 Task: Look for products with raspberry flavor.
Action: Mouse pressed left at (19, 124)
Screenshot: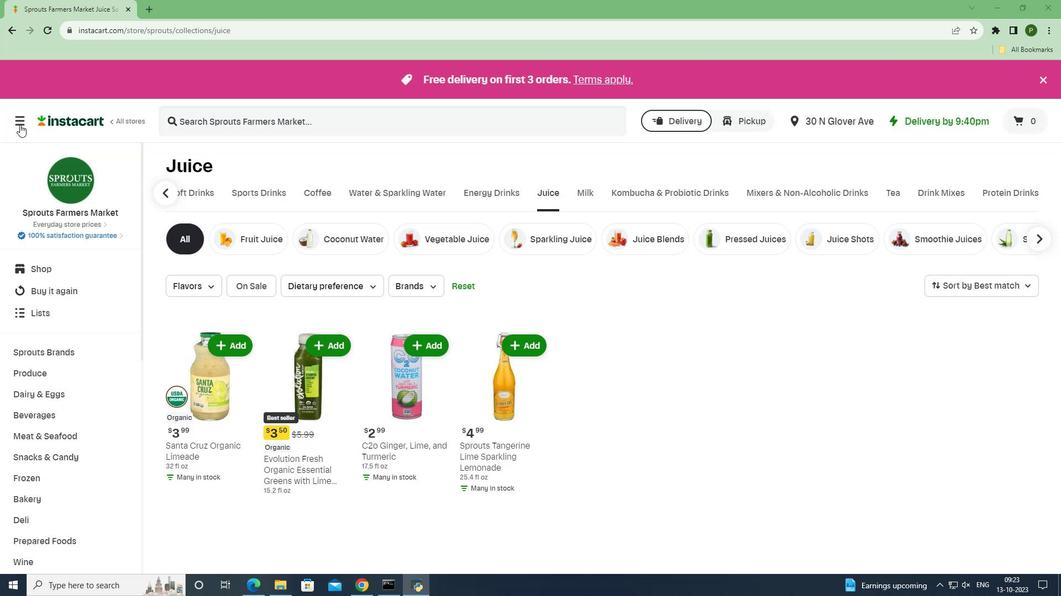 
Action: Mouse moved to (32, 294)
Screenshot: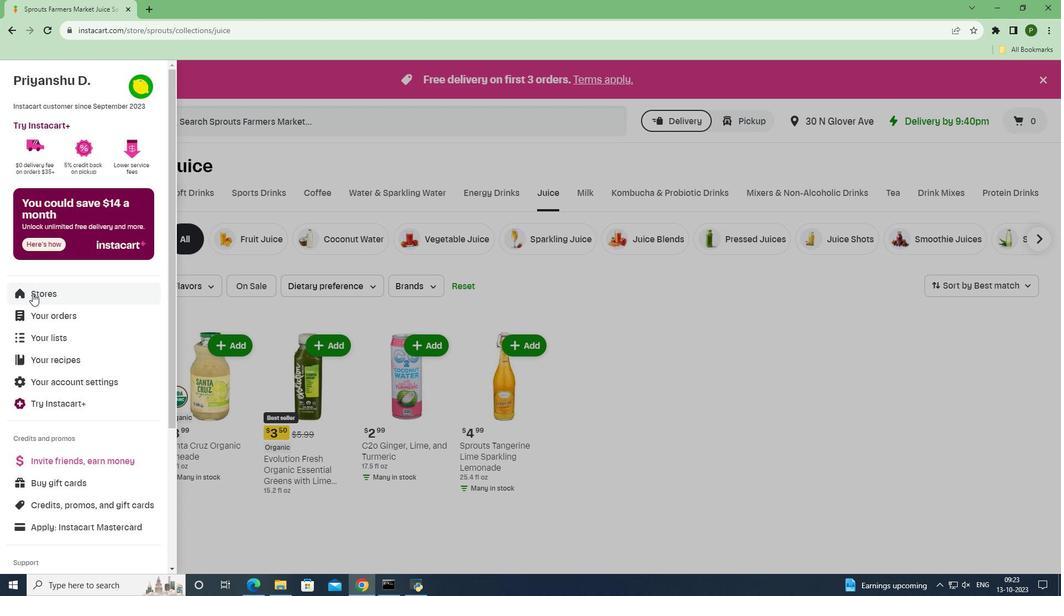 
Action: Mouse pressed left at (32, 294)
Screenshot: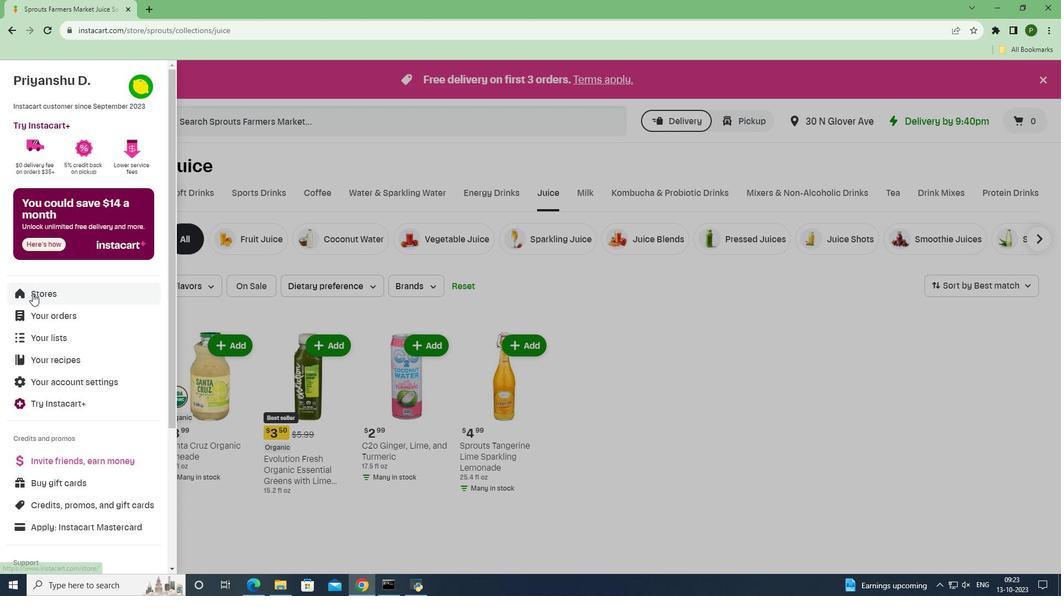 
Action: Mouse moved to (257, 132)
Screenshot: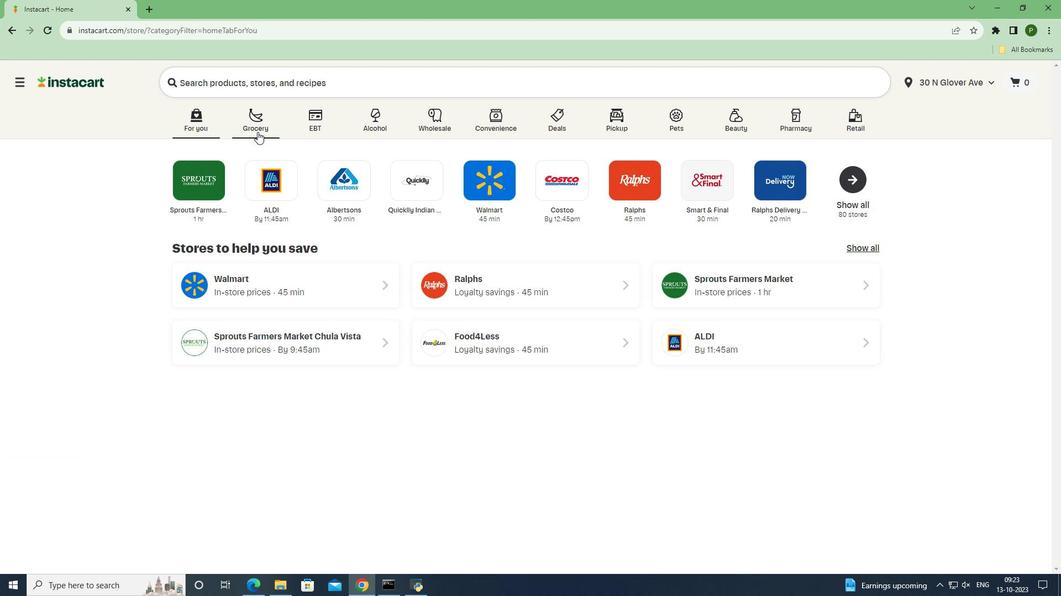 
Action: Mouse pressed left at (257, 132)
Screenshot: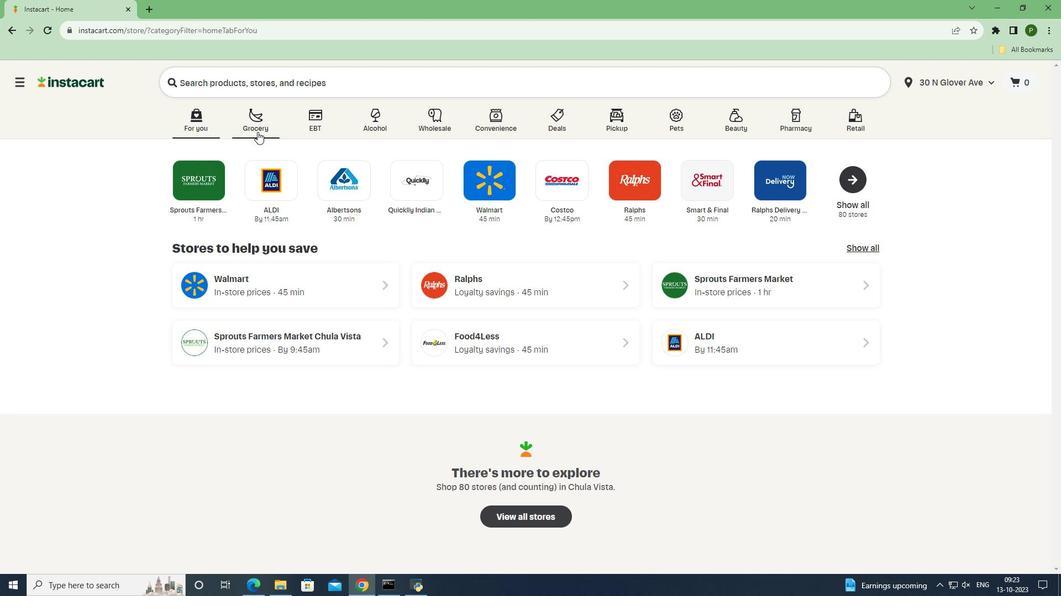 
Action: Mouse moved to (671, 252)
Screenshot: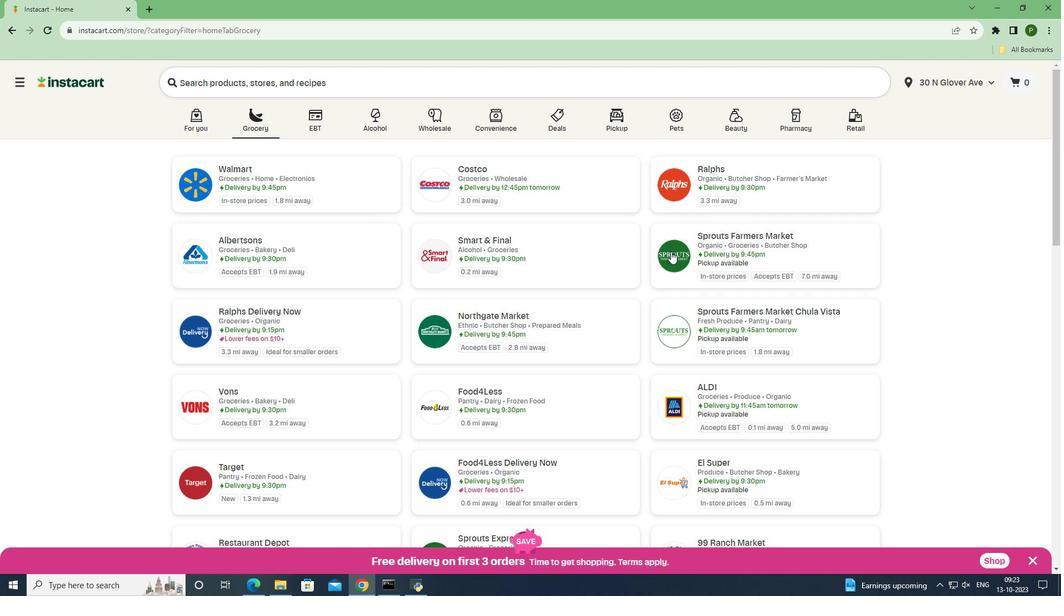 
Action: Mouse pressed left at (671, 252)
Screenshot: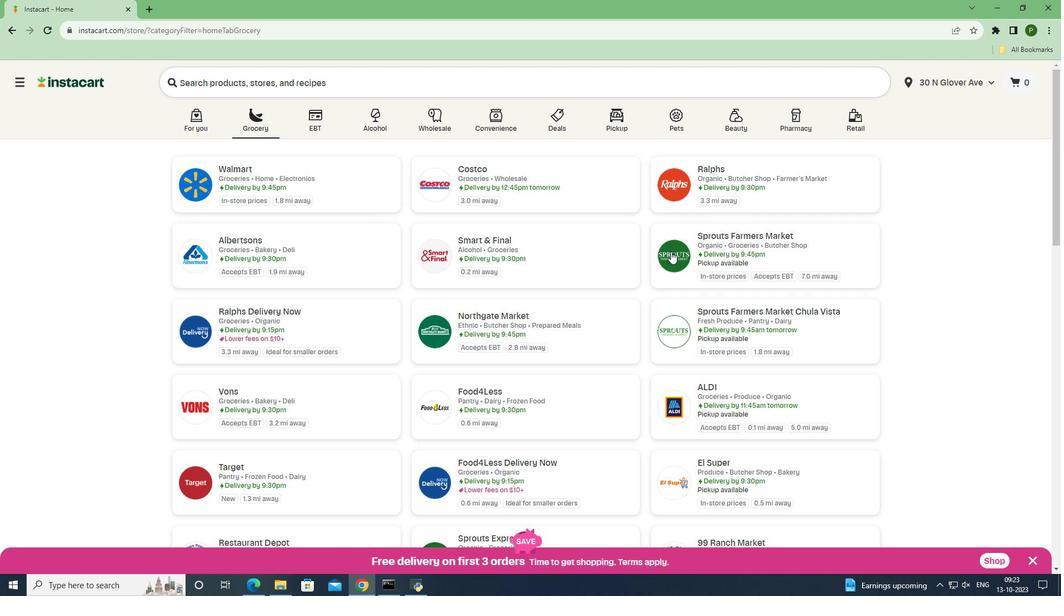 
Action: Mouse moved to (94, 416)
Screenshot: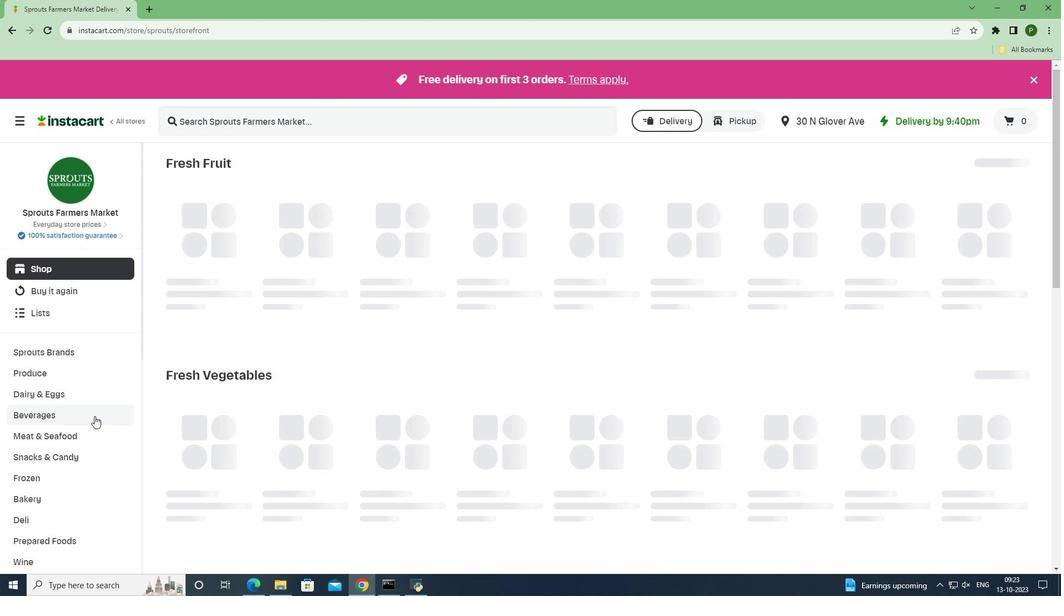 
Action: Mouse pressed left at (94, 416)
Screenshot: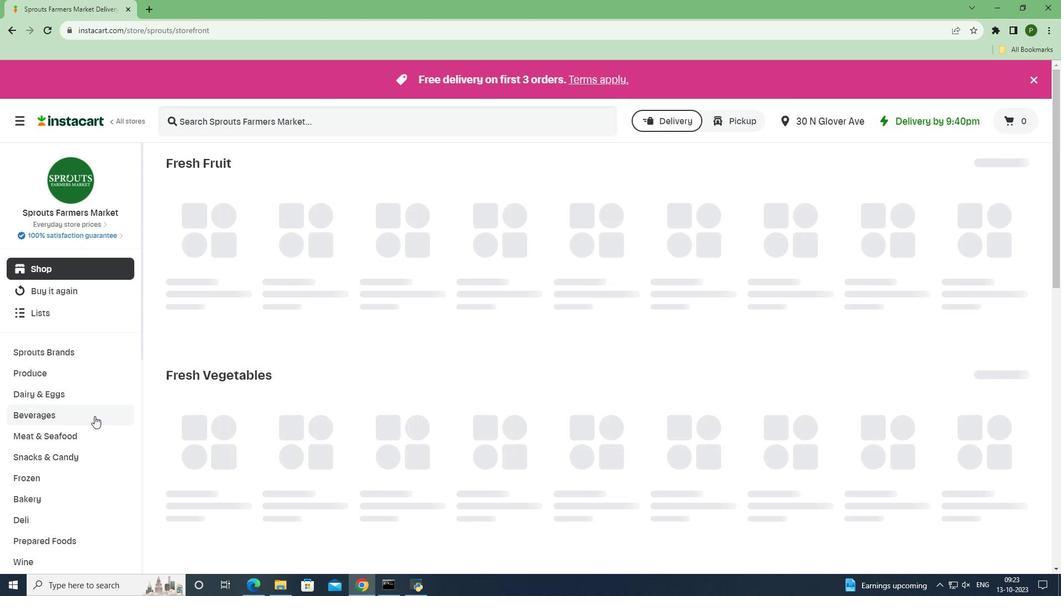
Action: Mouse moved to (613, 198)
Screenshot: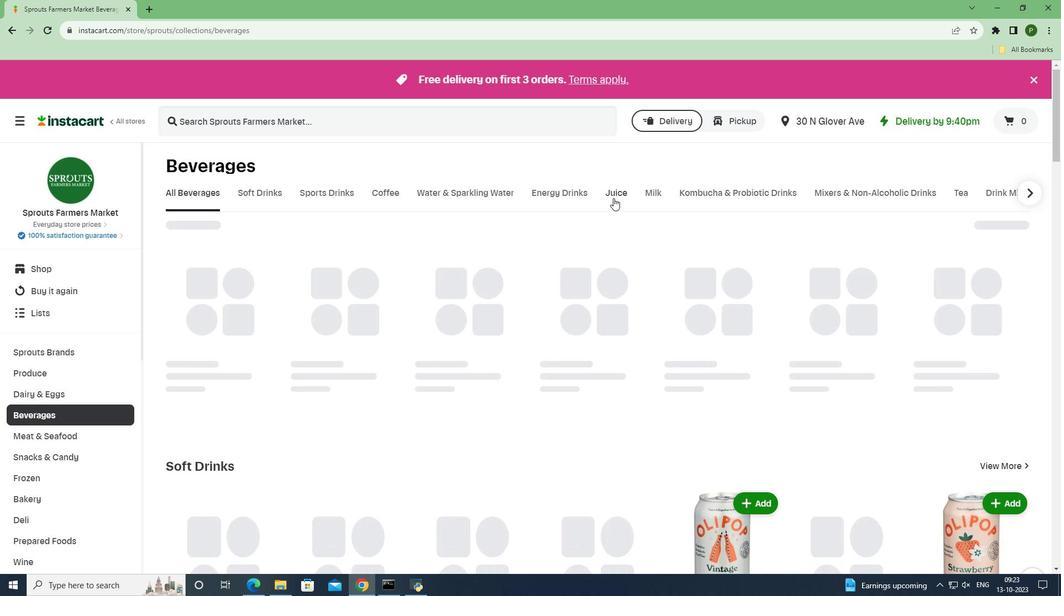 
Action: Mouse pressed left at (613, 198)
Screenshot: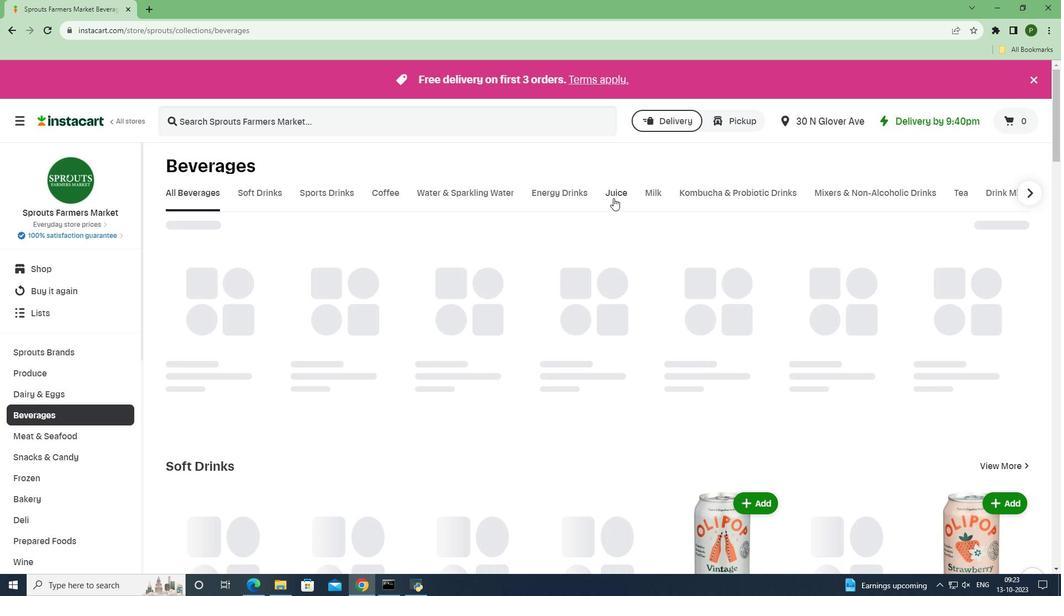 
Action: Mouse moved to (187, 286)
Screenshot: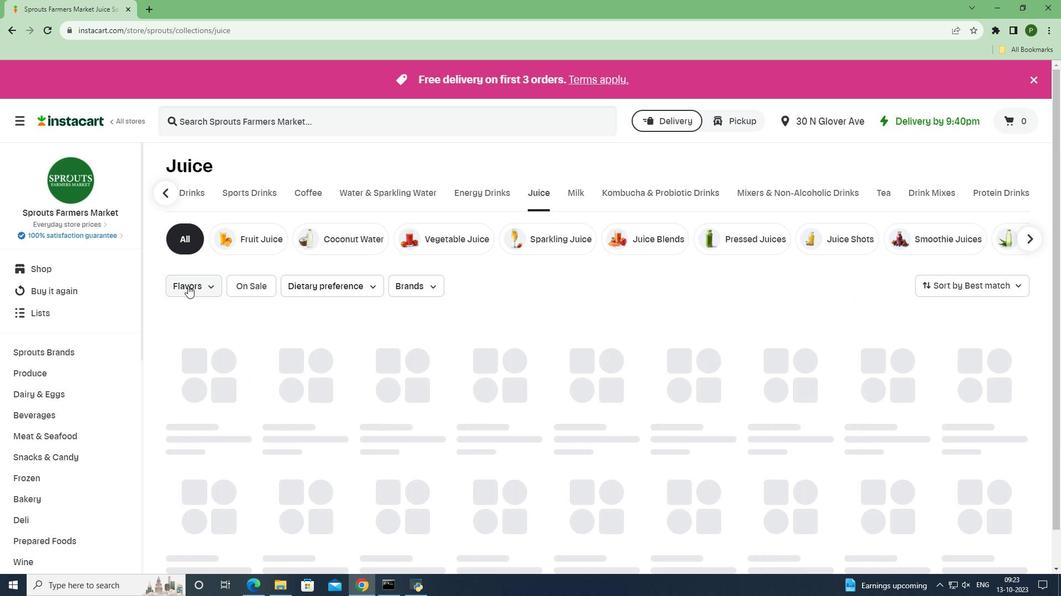 
Action: Mouse pressed left at (187, 286)
Screenshot: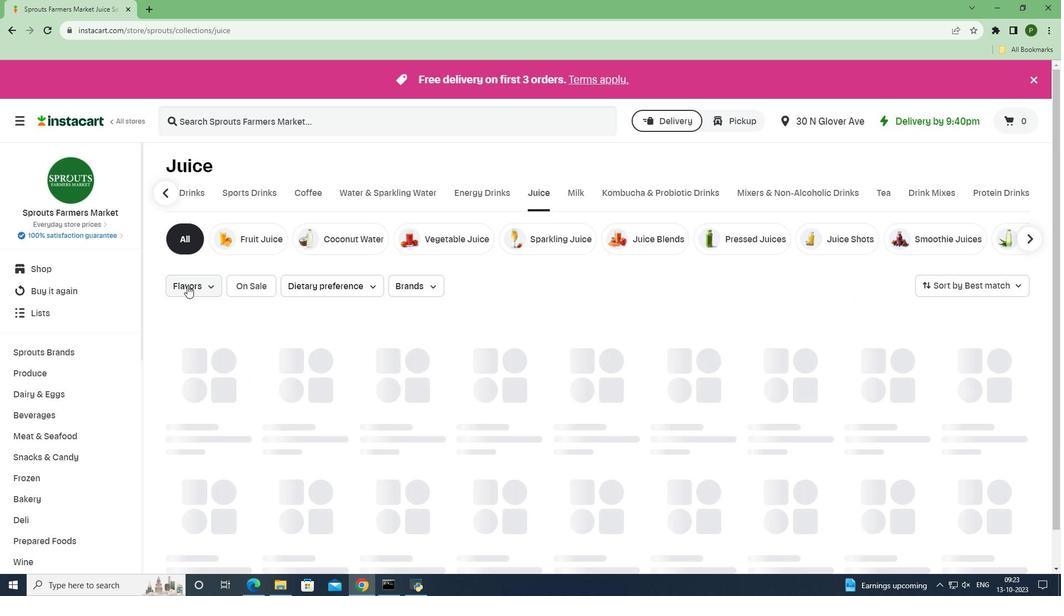 
Action: Mouse moved to (240, 366)
Screenshot: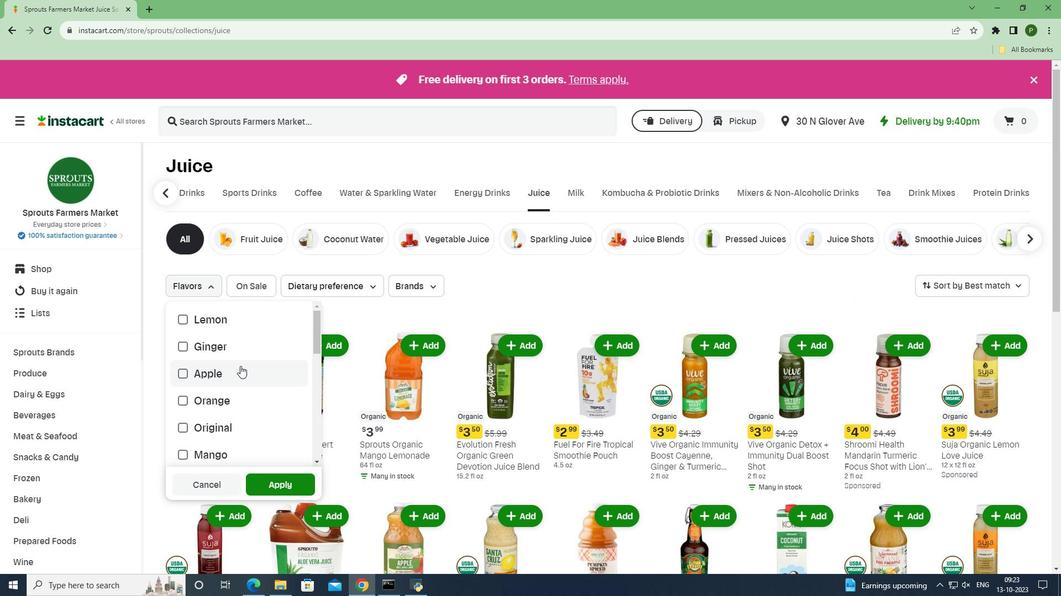 
Action: Mouse scrolled (240, 365) with delta (0, 0)
Screenshot: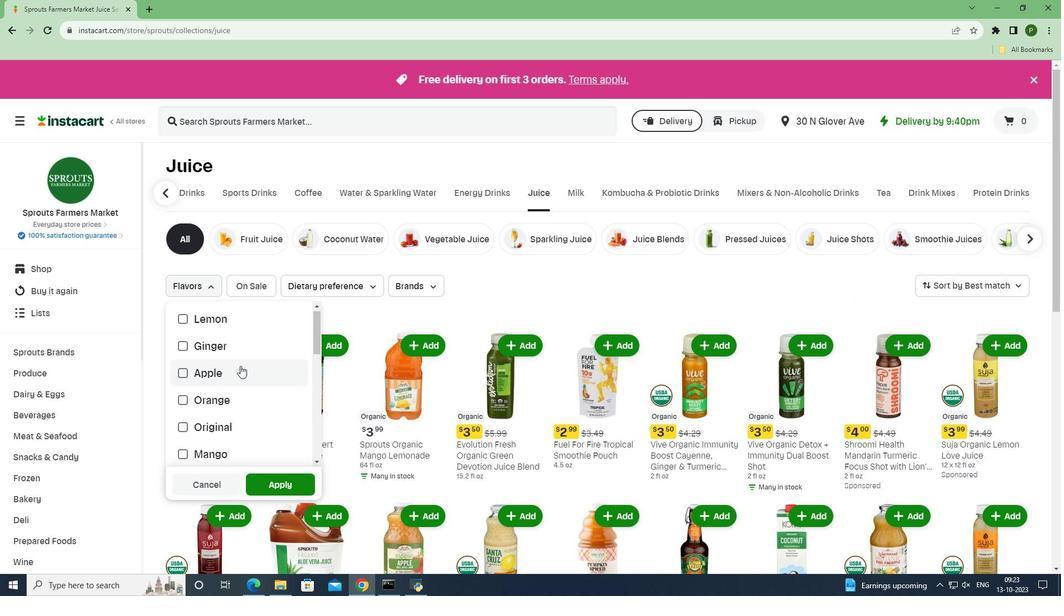 
Action: Mouse scrolled (240, 365) with delta (0, 0)
Screenshot: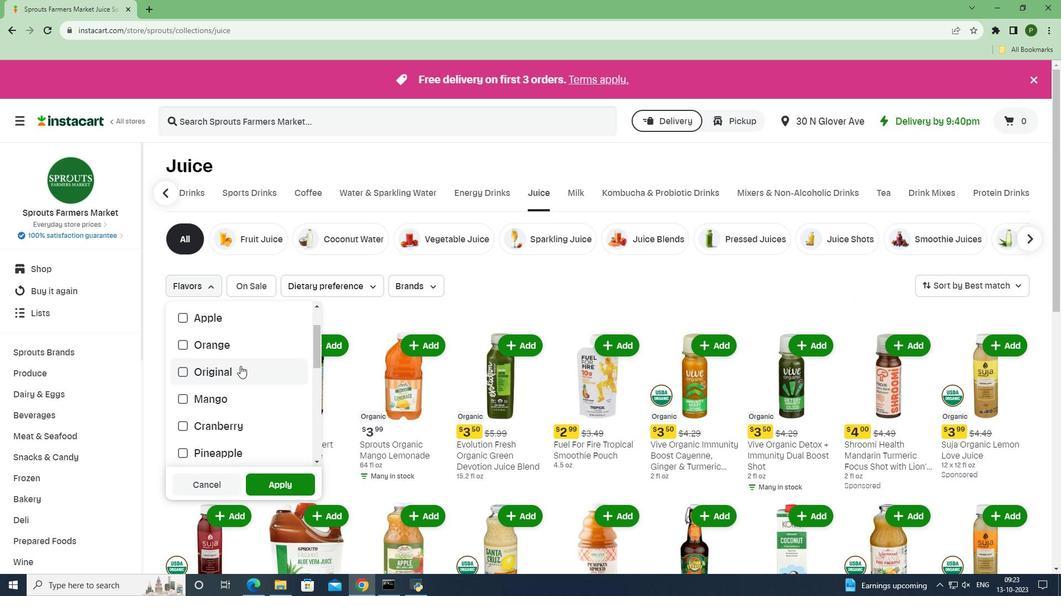 
Action: Mouse moved to (242, 366)
Screenshot: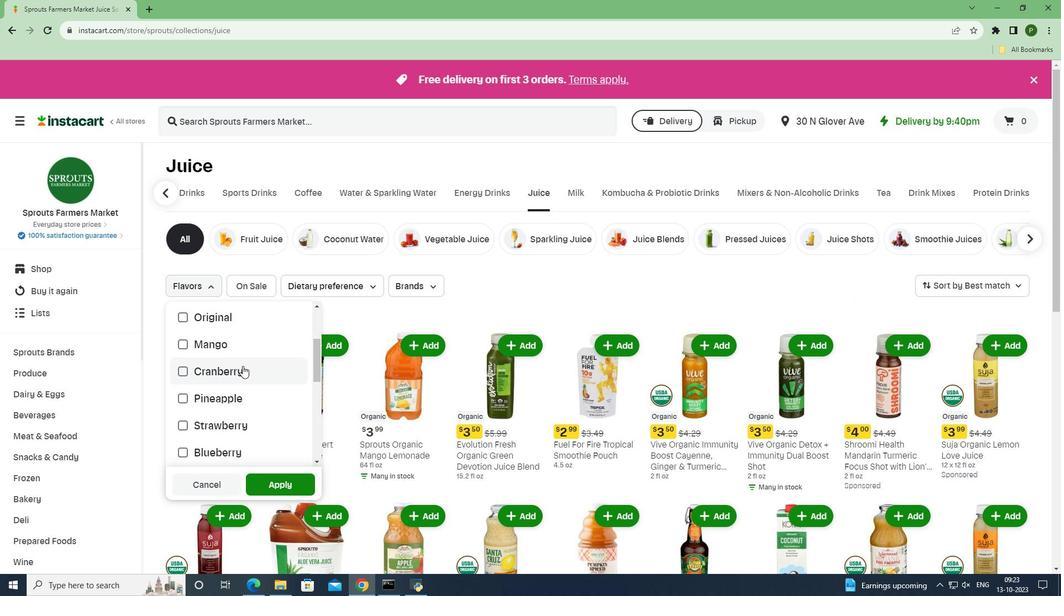 
Action: Mouse scrolled (242, 365) with delta (0, 0)
Screenshot: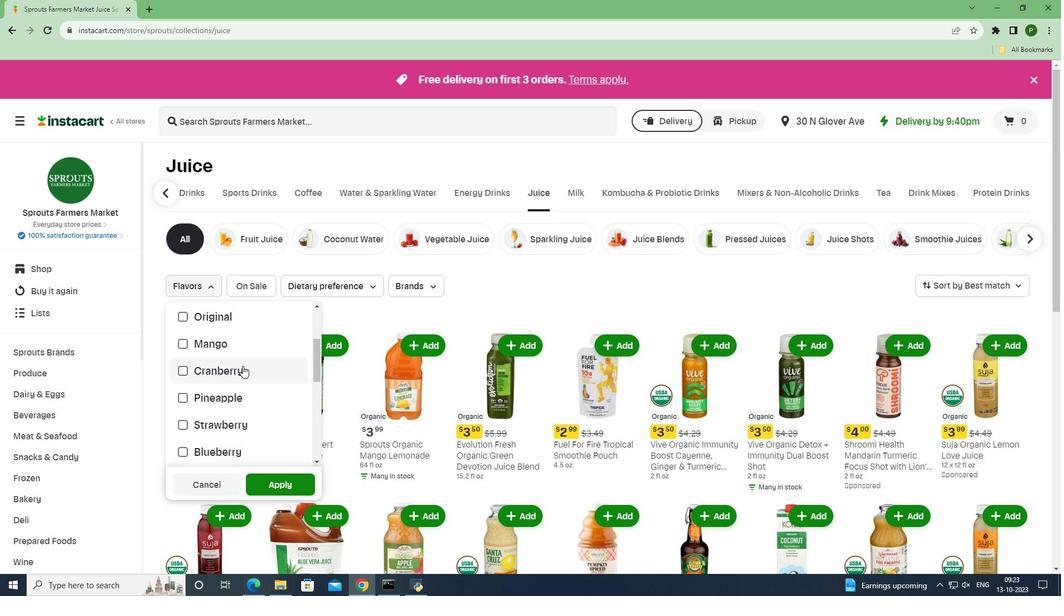 
Action: Mouse scrolled (242, 365) with delta (0, 0)
Screenshot: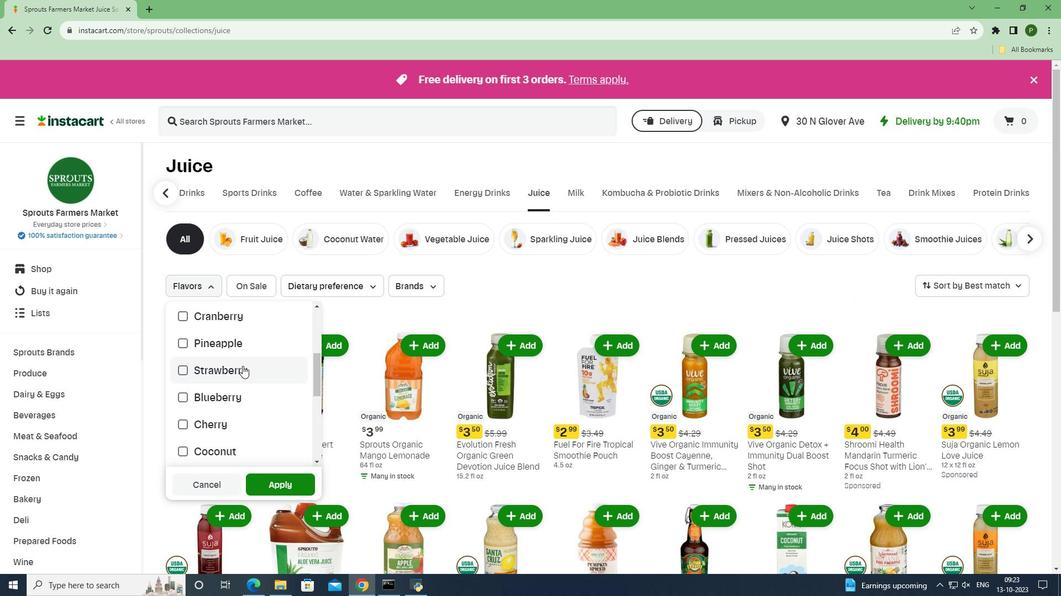 
Action: Mouse scrolled (242, 365) with delta (0, 0)
Screenshot: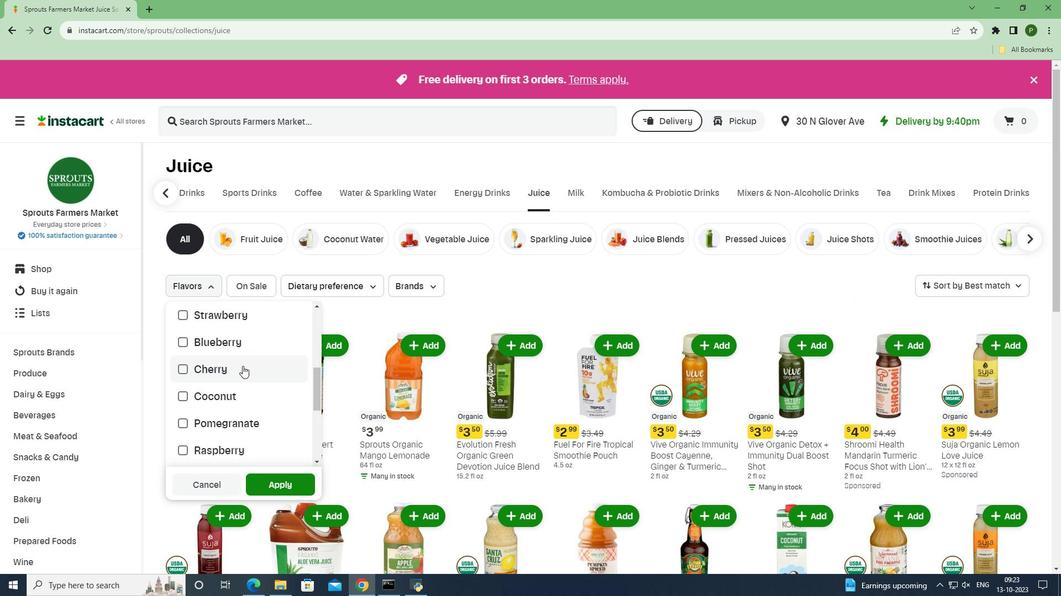 
Action: Mouse moved to (229, 392)
Screenshot: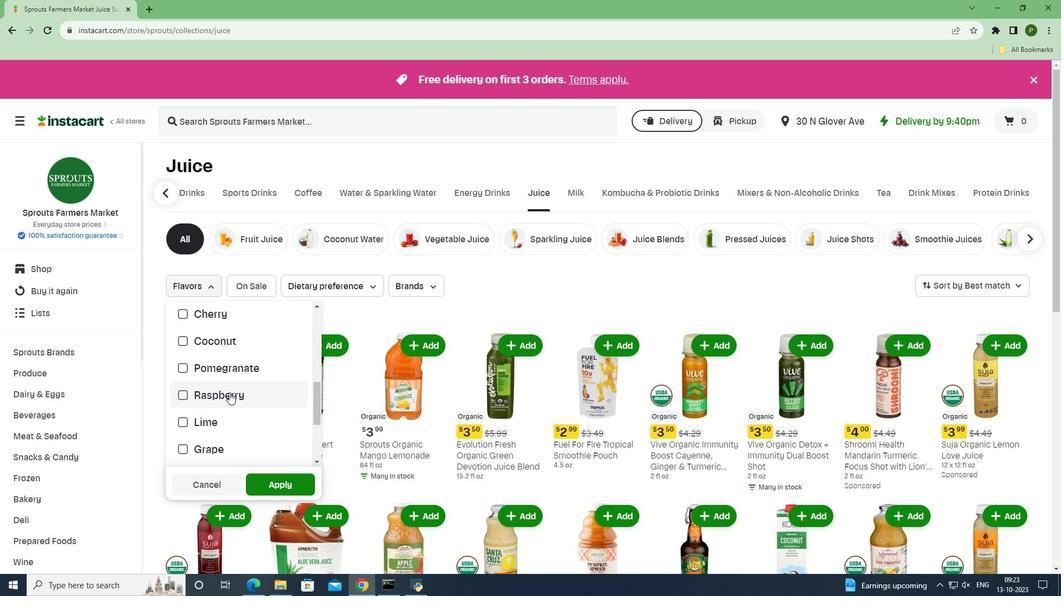 
Action: Mouse pressed left at (229, 392)
Screenshot: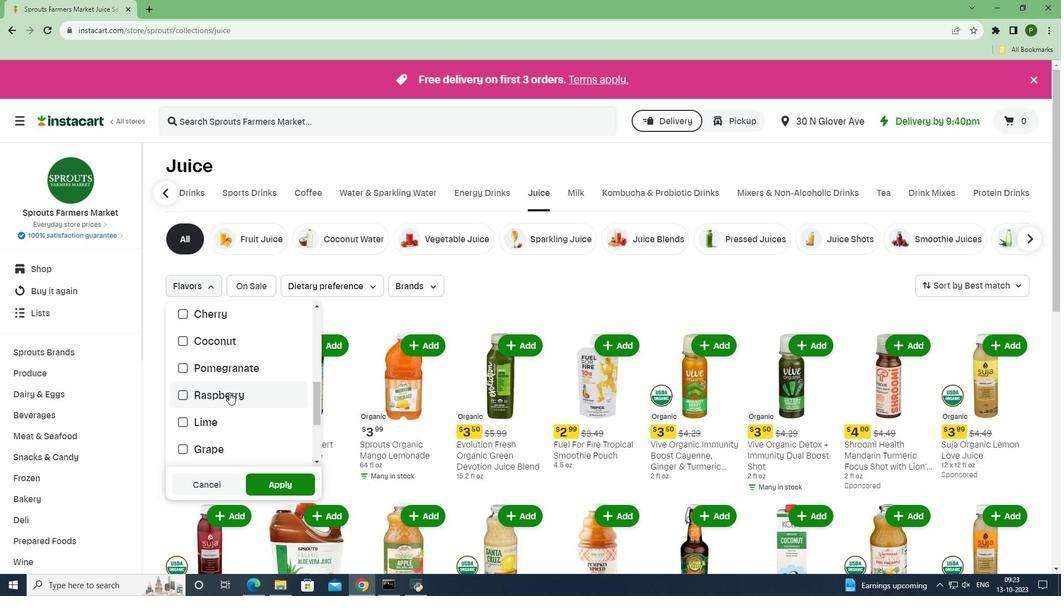 
Action: Mouse moved to (277, 478)
Screenshot: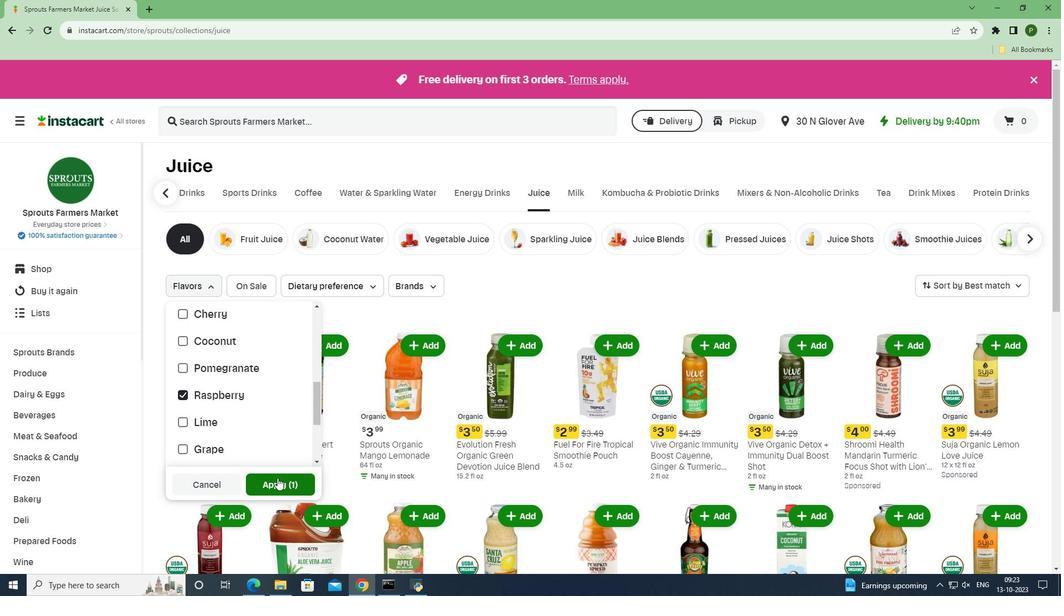 
Action: Mouse pressed left at (277, 478)
Screenshot: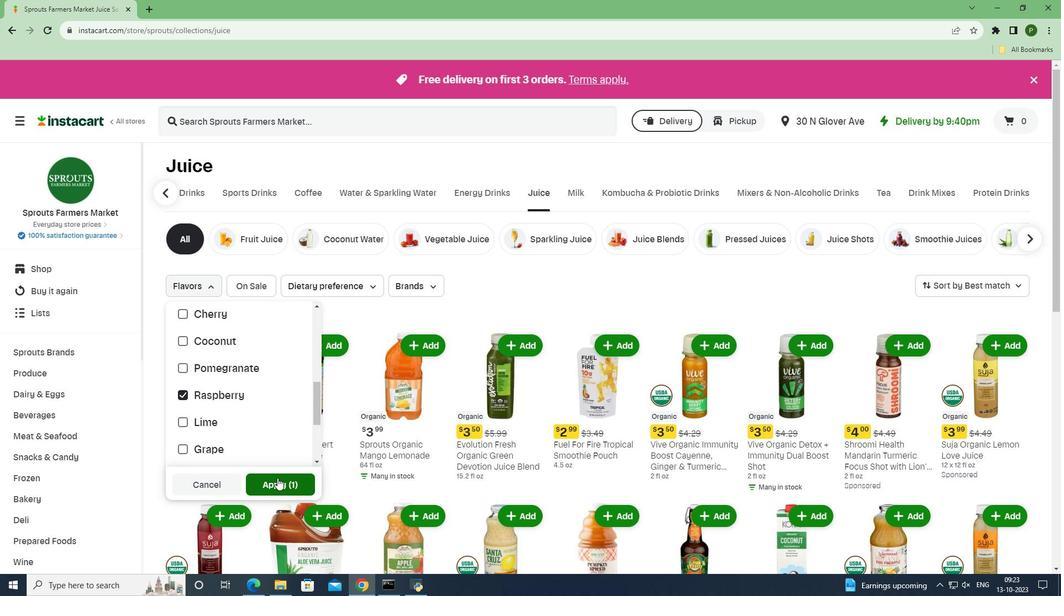 
Action: Mouse moved to (508, 486)
Screenshot: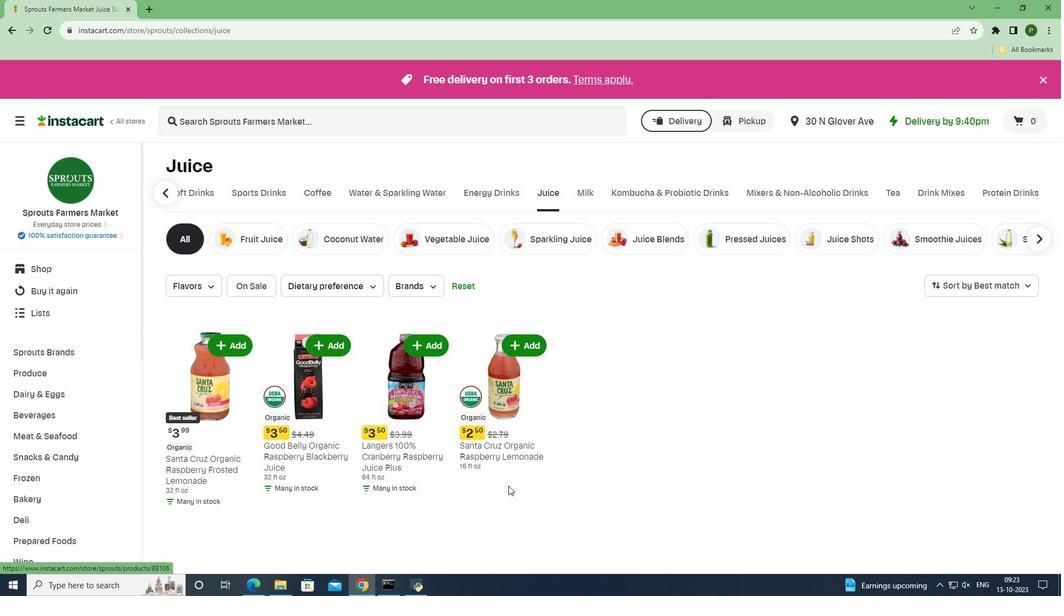 
